 Task: Use the audio channel remapper to remap the "Center" to "Low-frequency effects".
Action: Mouse moved to (89, 15)
Screenshot: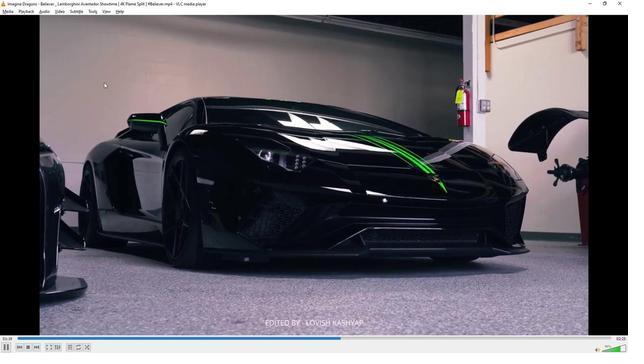
Action: Mouse pressed left at (89, 15)
Screenshot: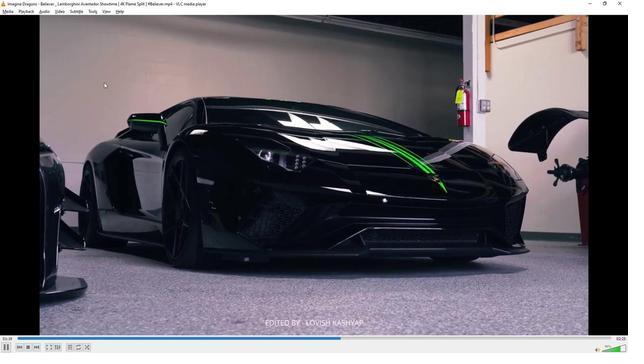 
Action: Mouse moved to (113, 94)
Screenshot: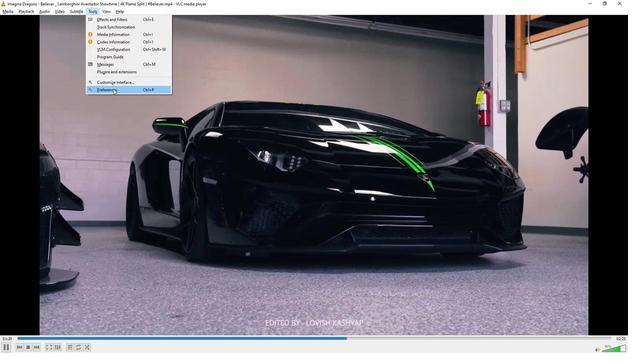 
Action: Mouse pressed left at (113, 94)
Screenshot: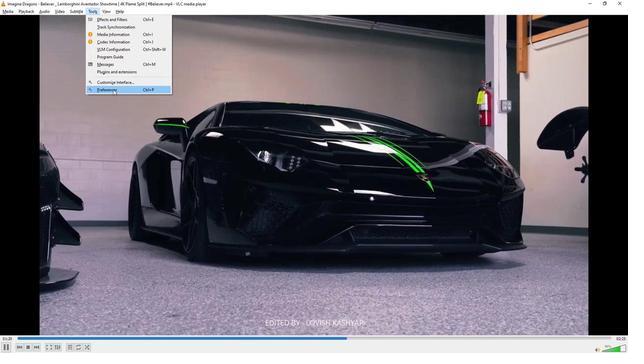 
Action: Mouse moved to (185, 265)
Screenshot: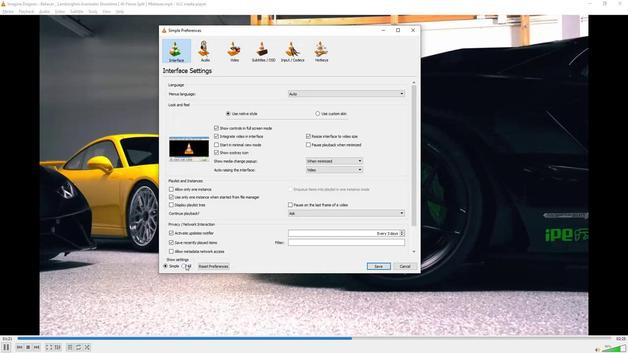 
Action: Mouse pressed left at (185, 265)
Screenshot: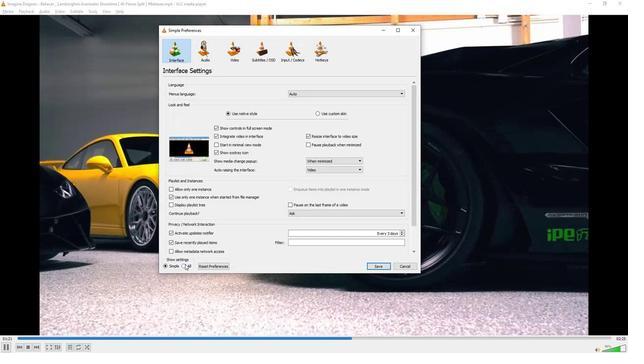 
Action: Mouse moved to (175, 125)
Screenshot: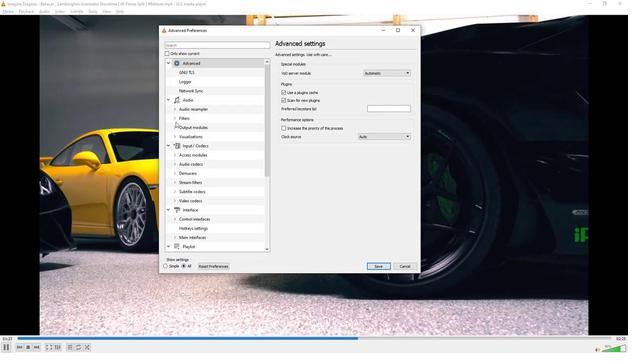 
Action: Mouse pressed left at (175, 125)
Screenshot: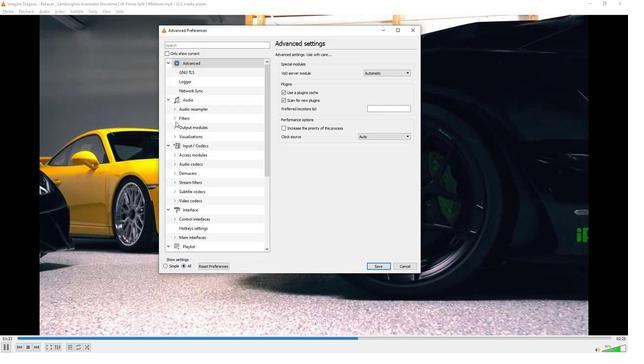 
Action: Mouse moved to (194, 210)
Screenshot: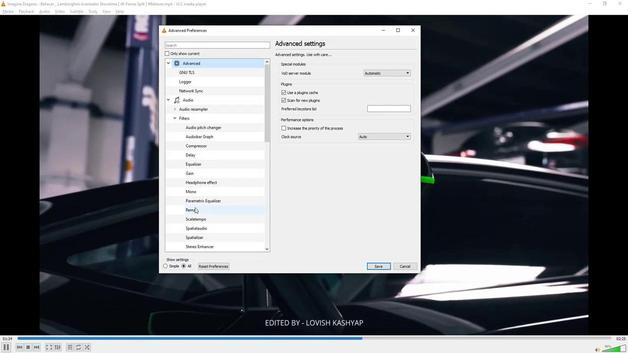 
Action: Mouse pressed left at (194, 210)
Screenshot: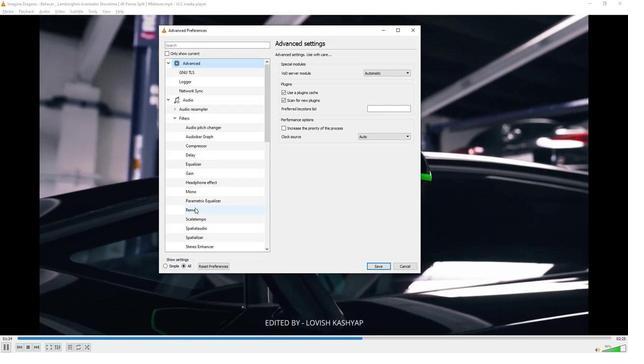 
Action: Mouse moved to (381, 79)
Screenshot: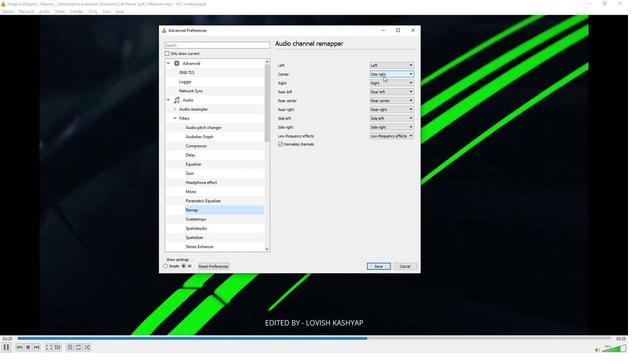 
Action: Mouse pressed left at (381, 79)
Screenshot: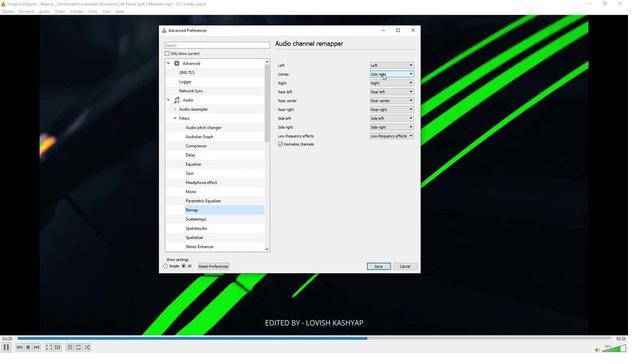 
Action: Mouse moved to (375, 118)
Screenshot: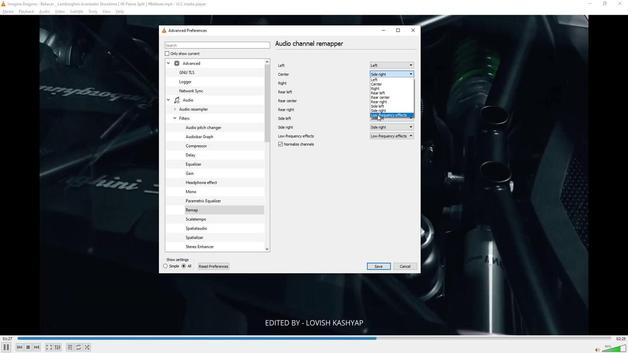 
Action: Mouse pressed left at (375, 118)
Screenshot: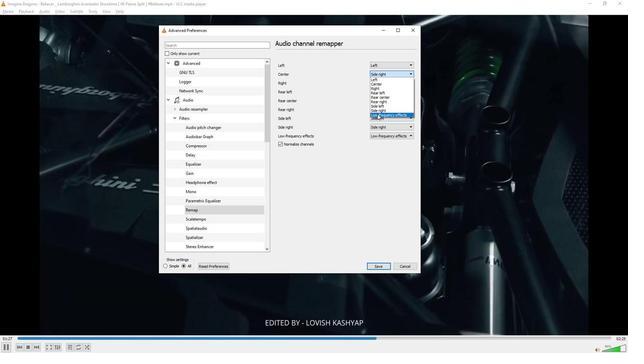 
Action: Mouse moved to (315, 194)
Screenshot: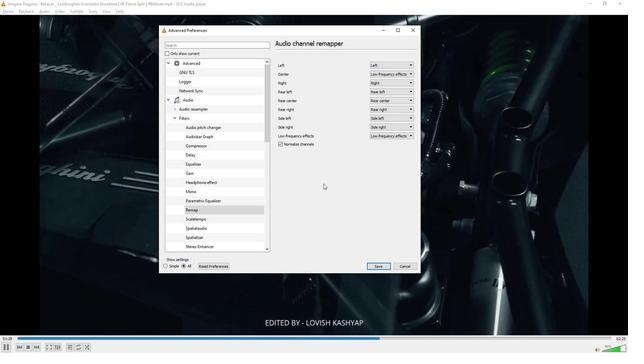 
